 Task: Add an action where "Remove tags is Current user" in Customer not responding.
Action: Mouse moved to (19, 251)
Screenshot: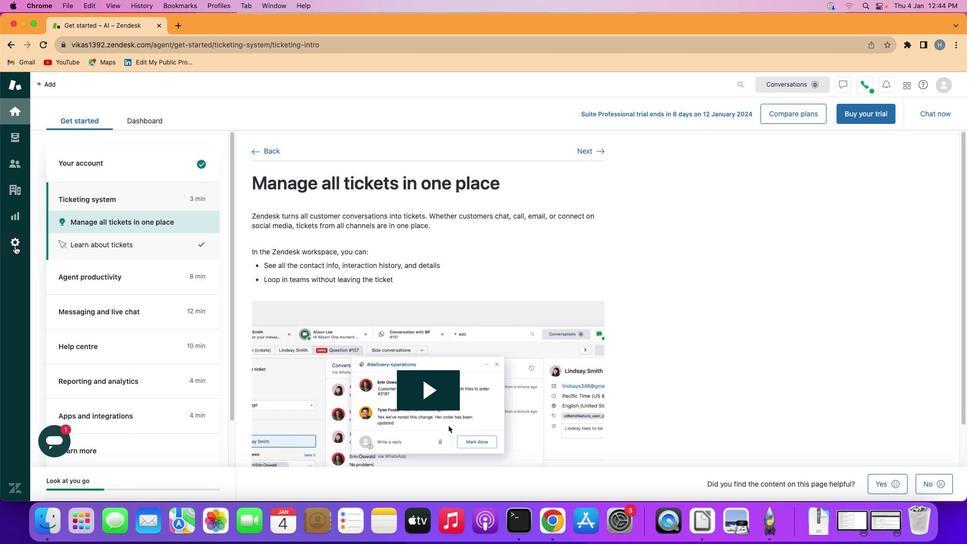 
Action: Mouse pressed left at (19, 251)
Screenshot: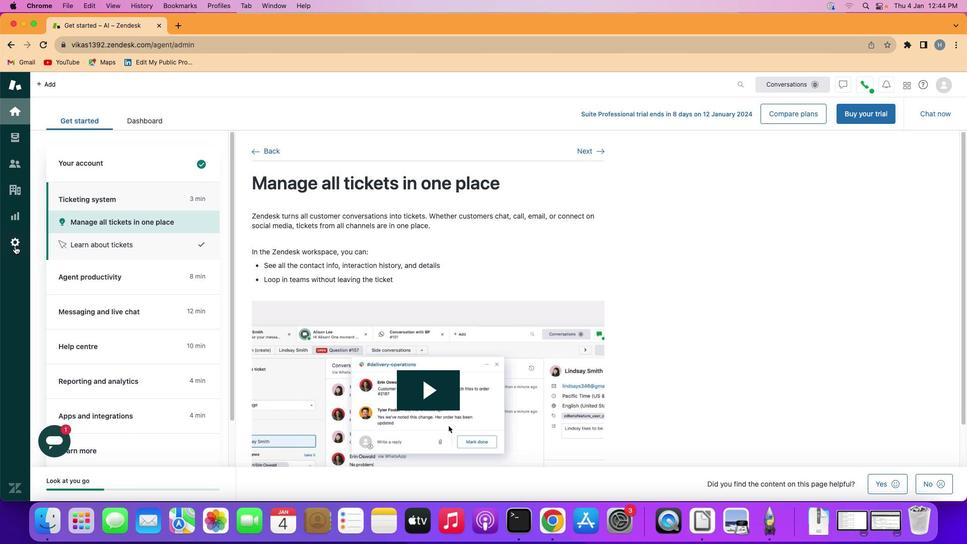 
Action: Mouse moved to (197, 416)
Screenshot: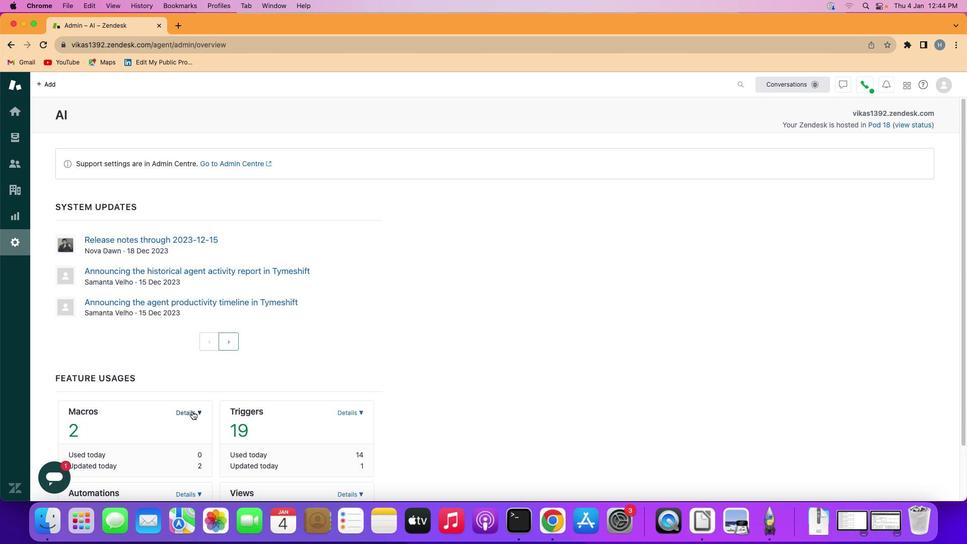 
Action: Mouse pressed left at (197, 416)
Screenshot: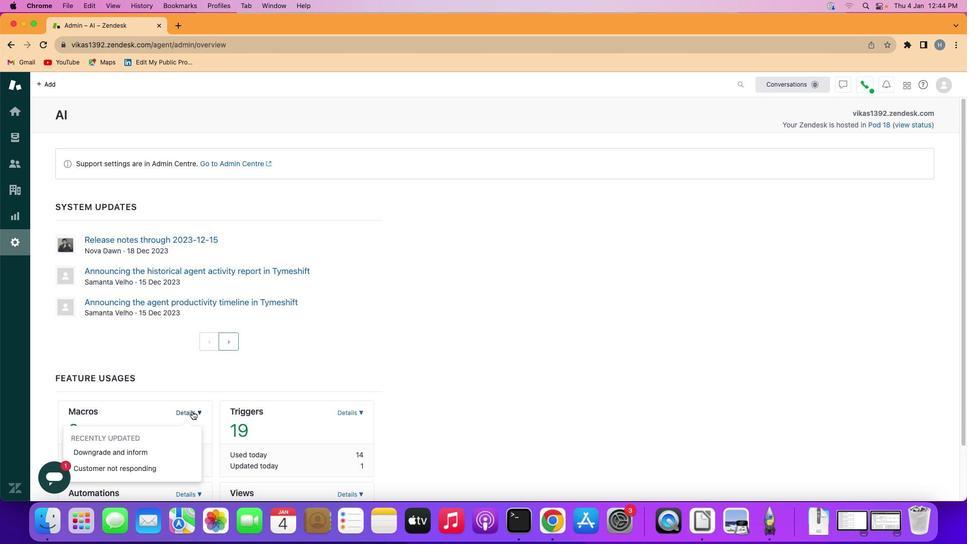 
Action: Mouse moved to (162, 470)
Screenshot: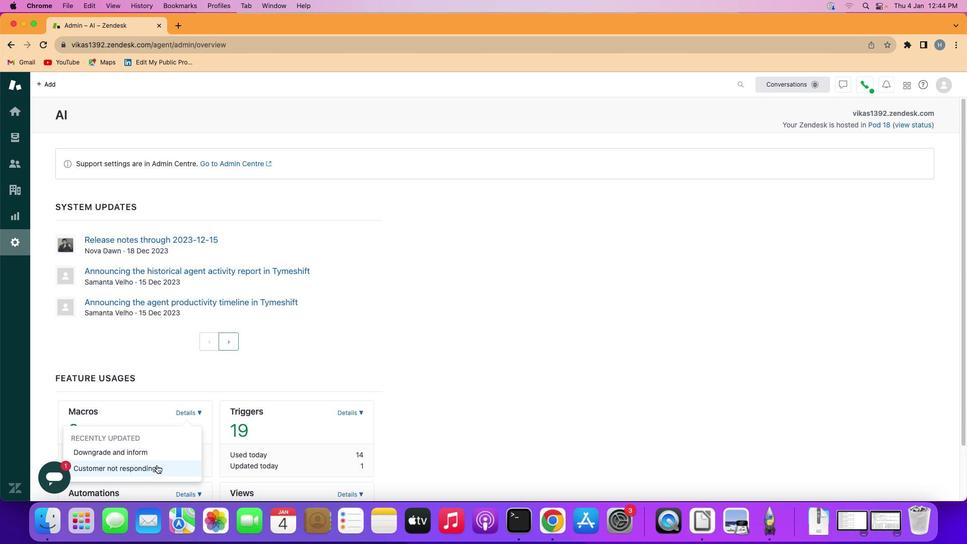 
Action: Mouse pressed left at (162, 470)
Screenshot: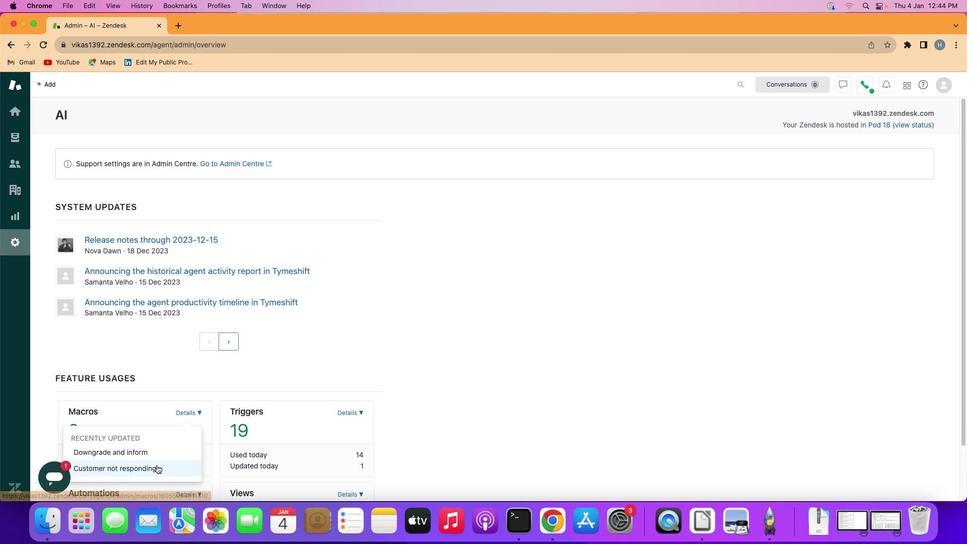 
Action: Mouse moved to (181, 372)
Screenshot: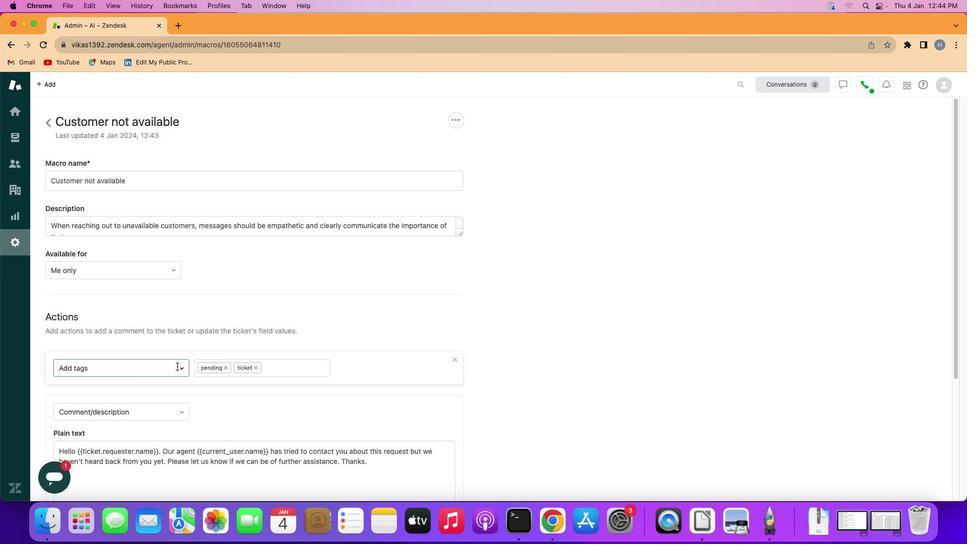 
Action: Mouse pressed left at (181, 372)
Screenshot: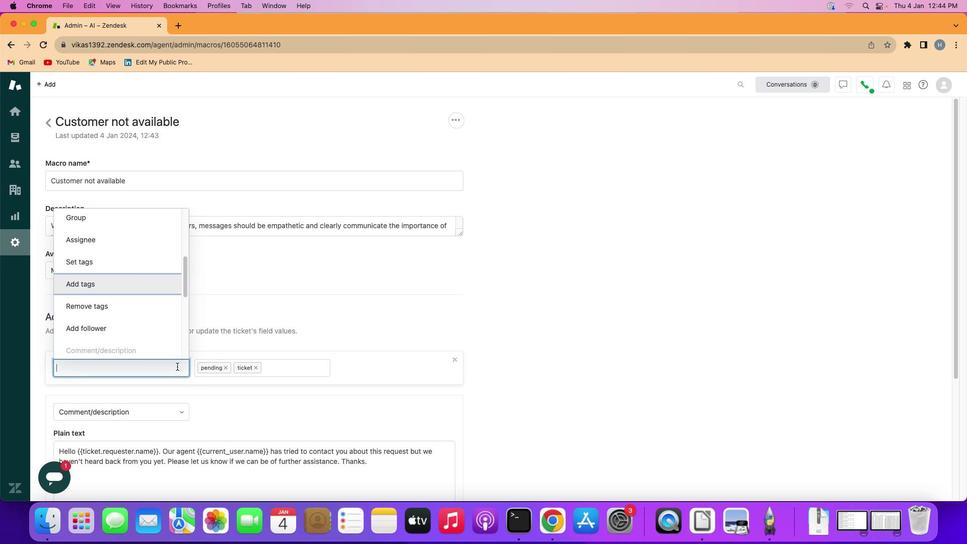 
Action: Mouse moved to (148, 314)
Screenshot: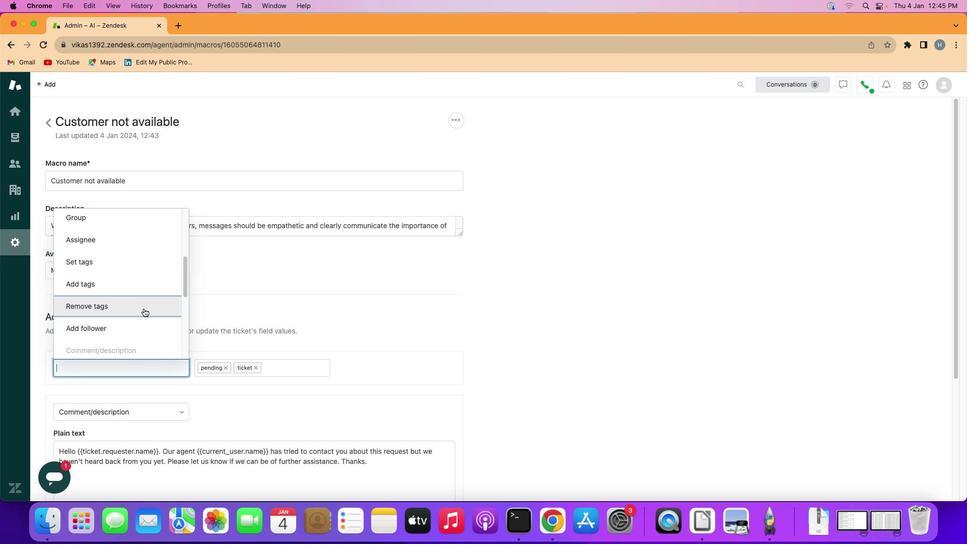 
Action: Mouse pressed left at (148, 314)
Screenshot: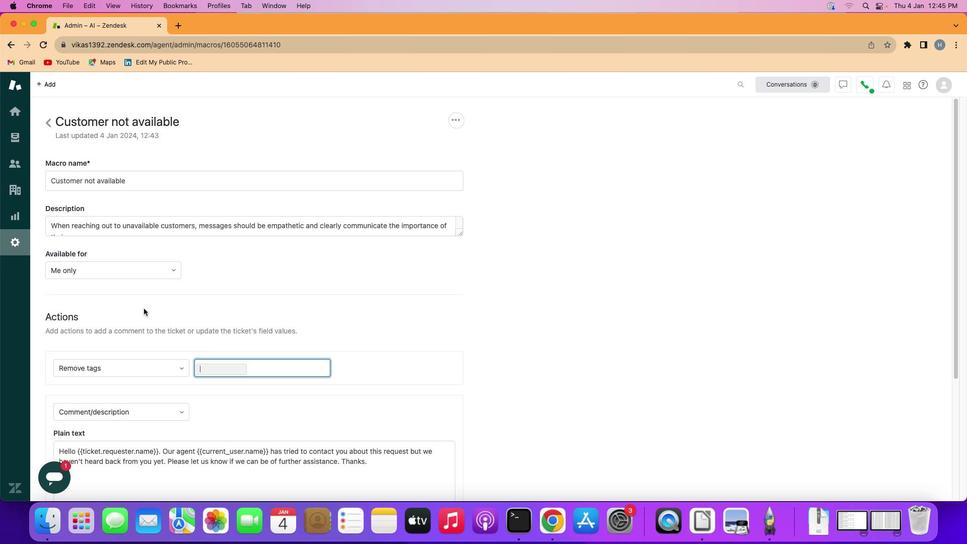 
Action: Mouse moved to (220, 370)
Screenshot: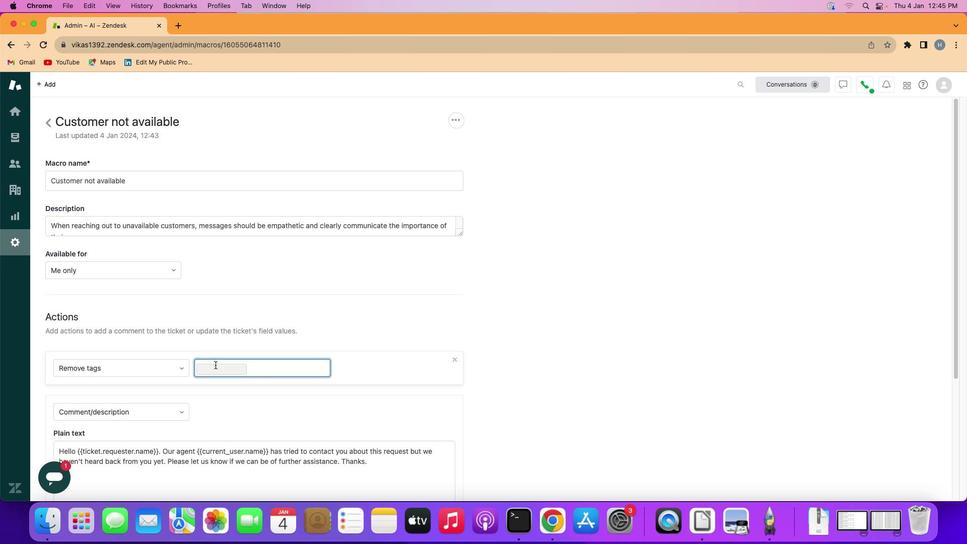 
Action: Key pressed 'c'Key.backspaceKey.shift'C''u''r''r''e''n''t''u''s''e''r'
Screenshot: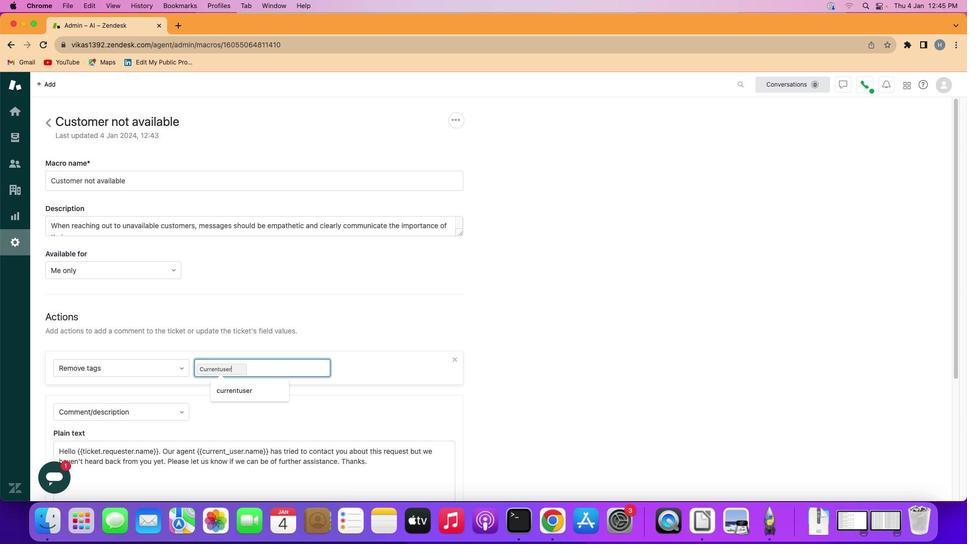 
Action: Mouse moved to (345, 390)
Screenshot: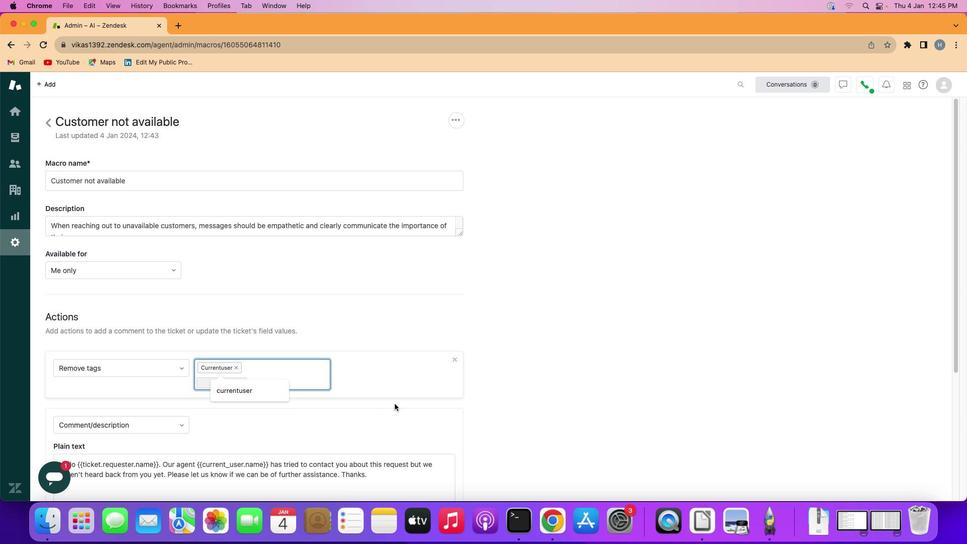 
Action: Key pressed Key.enter
Screenshot: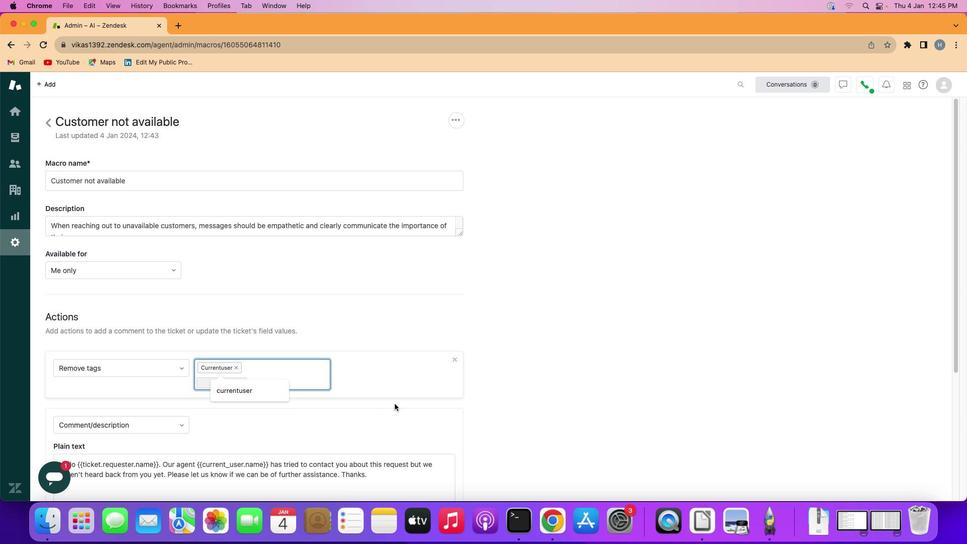 
Action: Mouse moved to (426, 427)
Screenshot: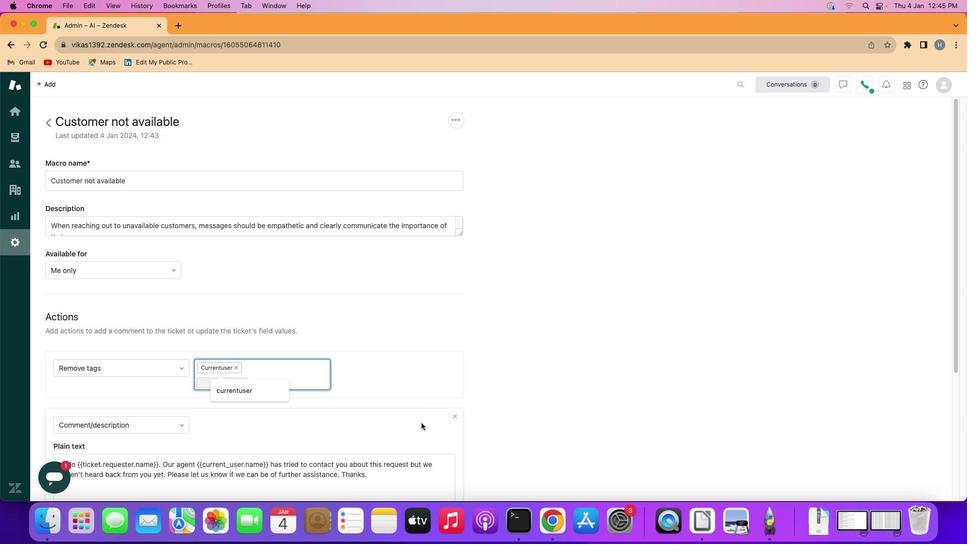 
Action: Mouse scrolled (426, 427) with delta (5, 4)
Screenshot: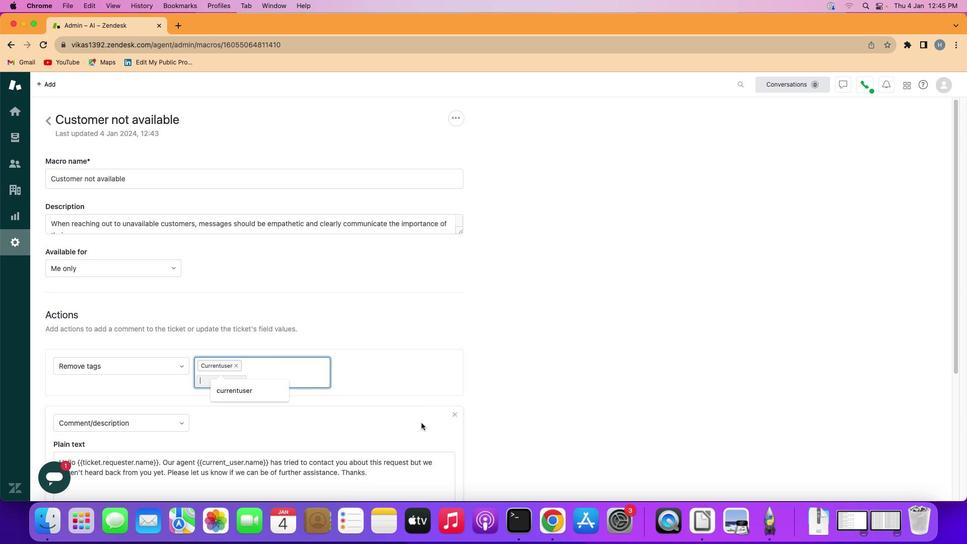 
Action: Mouse scrolled (426, 427) with delta (5, 4)
Screenshot: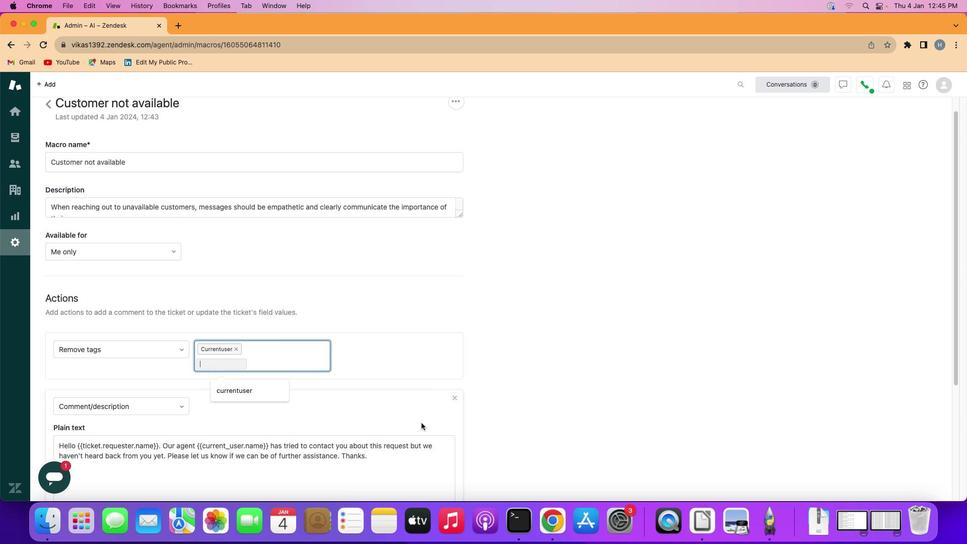 
Action: Mouse scrolled (426, 427) with delta (5, 4)
Screenshot: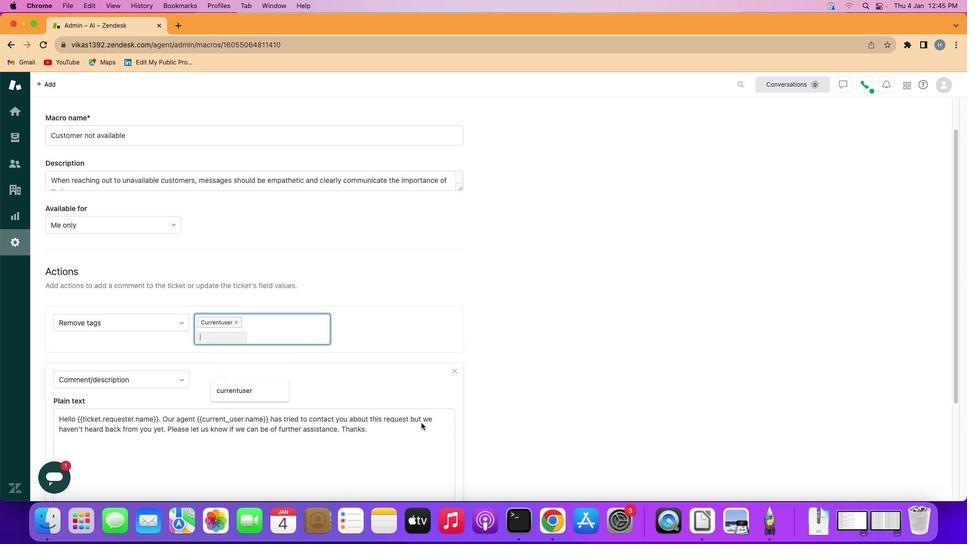 
Action: Mouse scrolled (426, 427) with delta (5, 3)
Screenshot: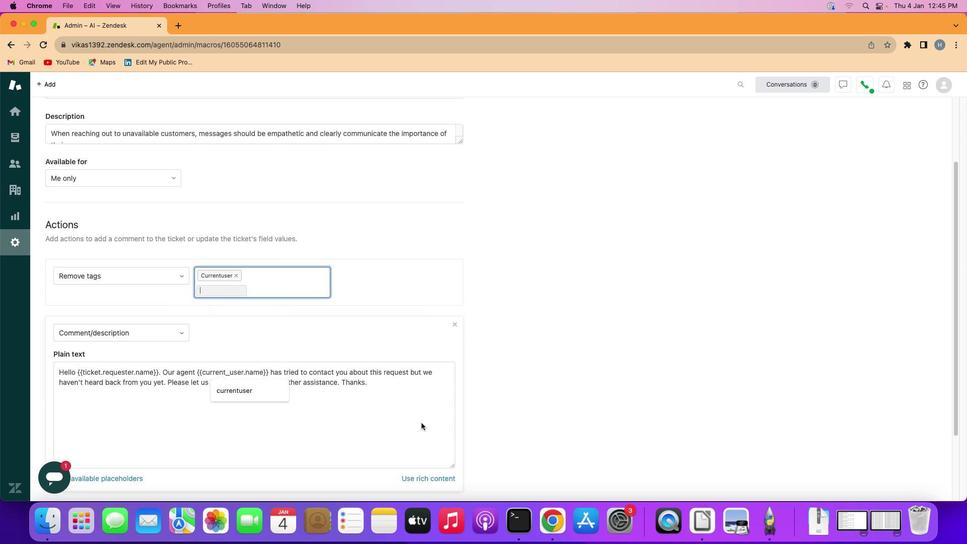 
Action: Mouse scrolled (426, 427) with delta (5, 3)
Screenshot: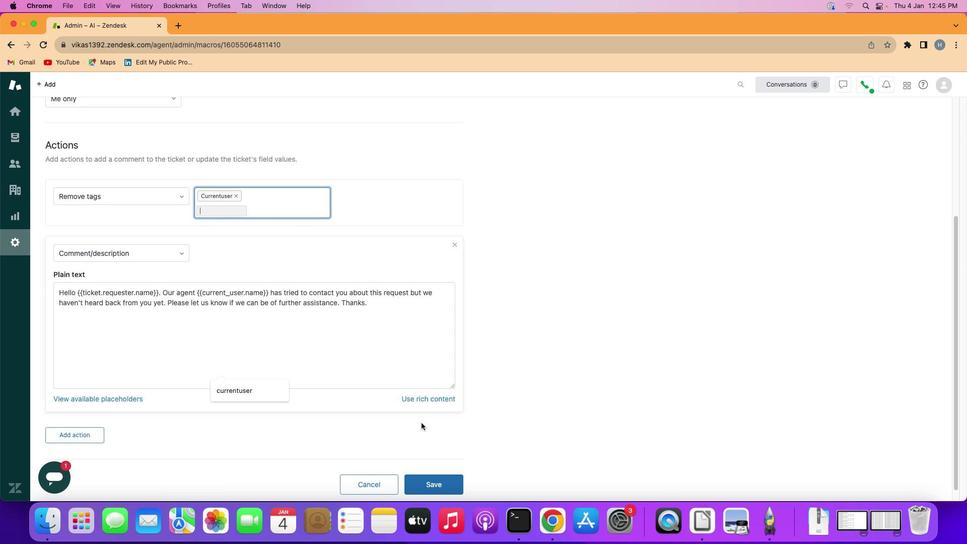 
Action: Mouse moved to (426, 436)
Screenshot: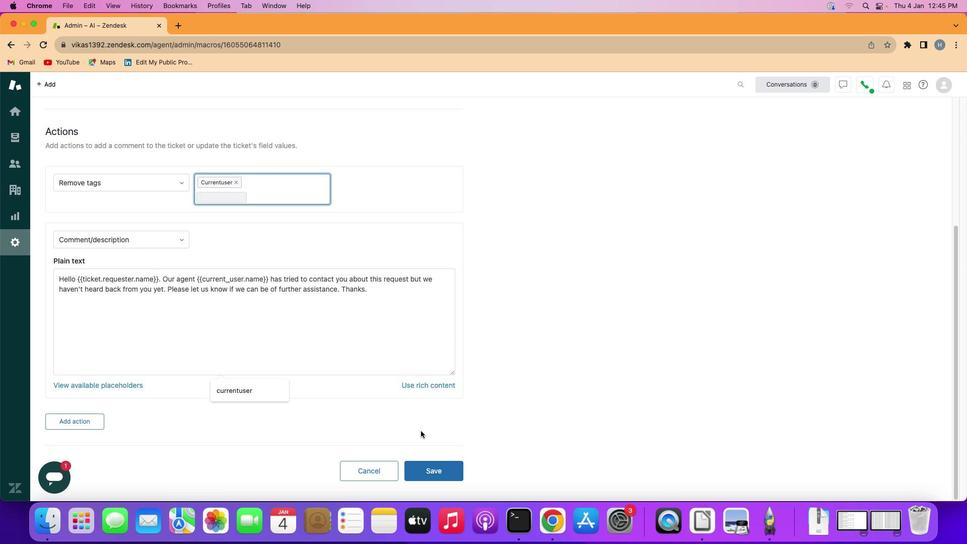 
Action: Mouse scrolled (426, 436) with delta (5, 4)
Screenshot: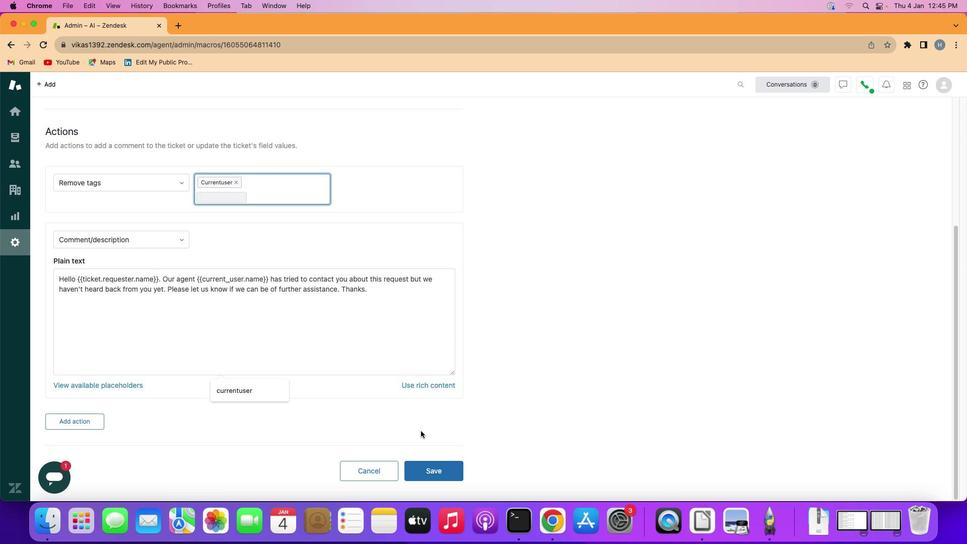 
Action: Mouse scrolled (426, 436) with delta (5, 4)
Screenshot: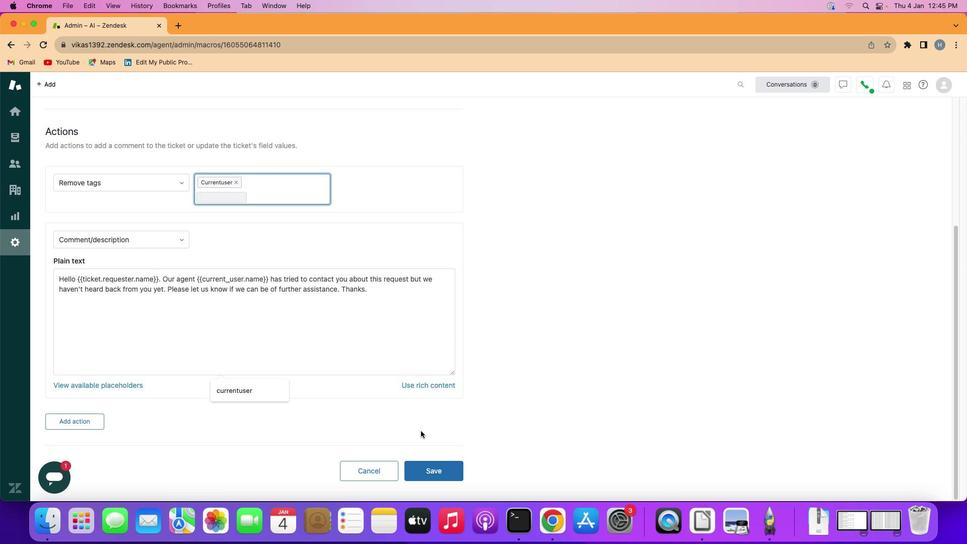 
Action: Mouse scrolled (426, 436) with delta (5, 4)
Screenshot: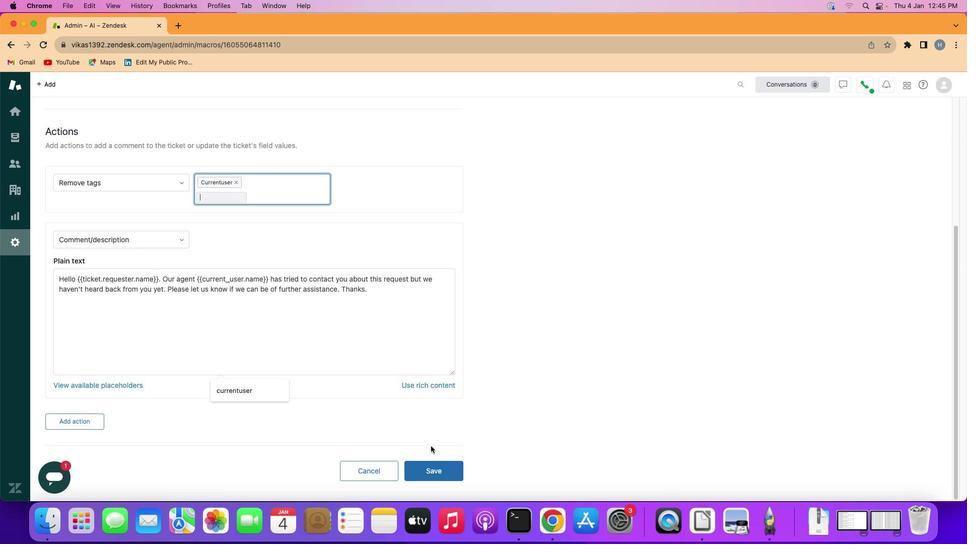 
Action: Mouse moved to (440, 474)
Screenshot: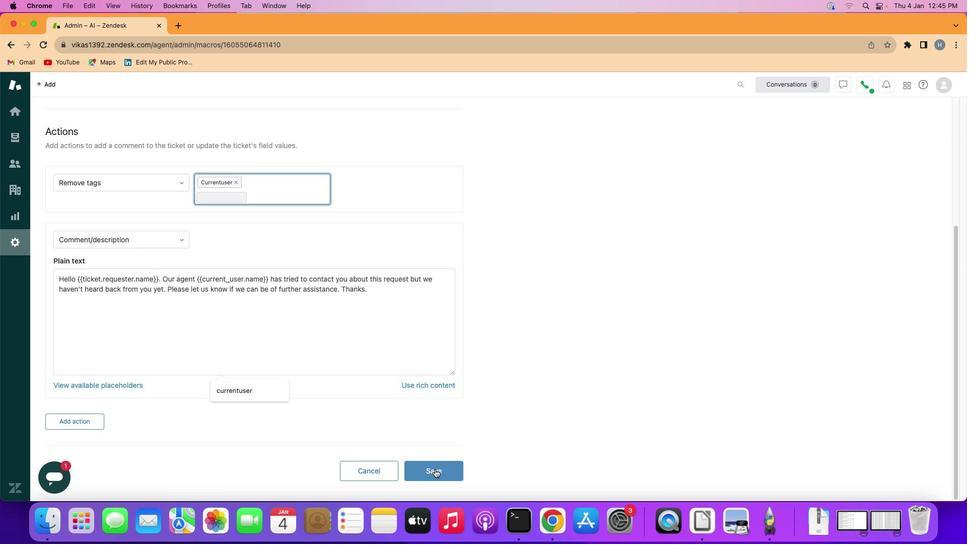 
Action: Mouse pressed left at (440, 474)
Screenshot: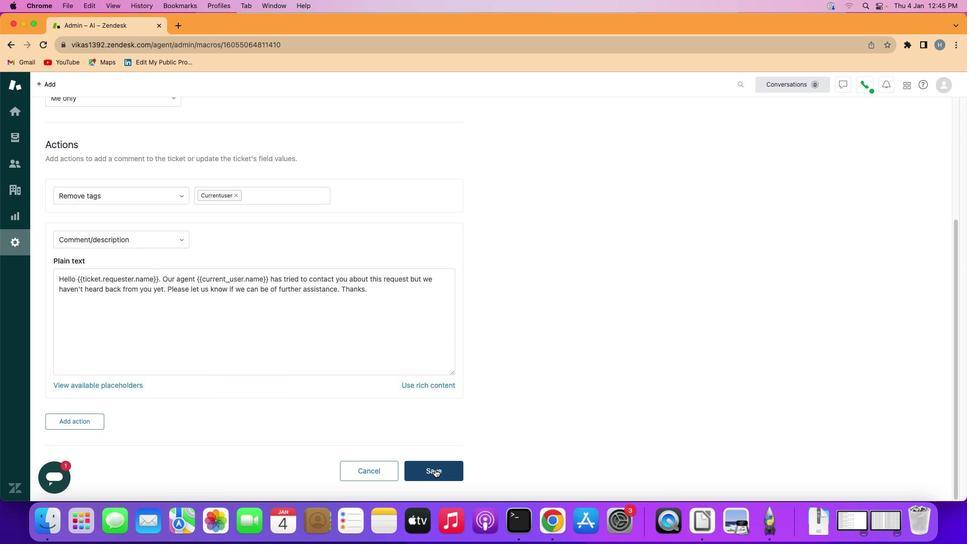 
Action: Mouse moved to (492, 304)
Screenshot: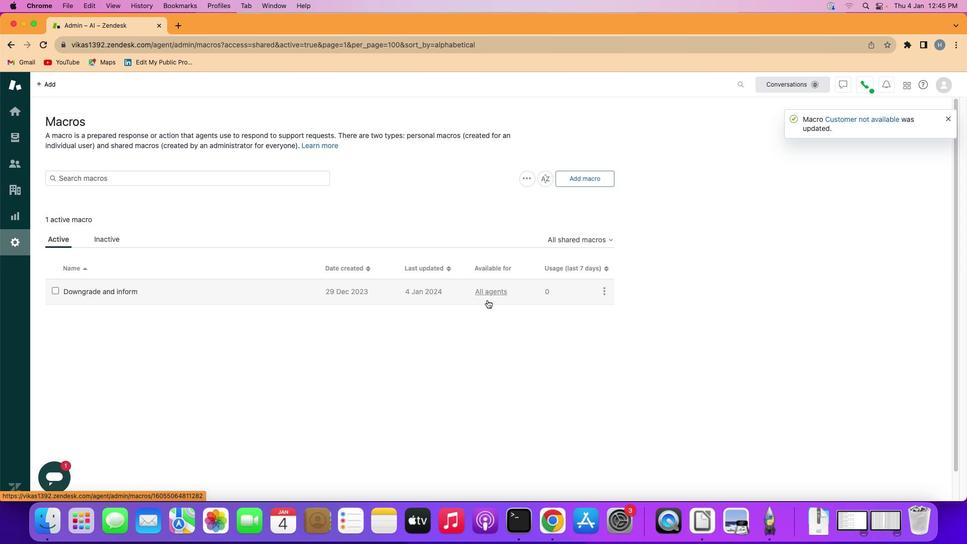 
